 Task: Look for products that are on sale.
Action: Mouse moved to (23, 105)
Screenshot: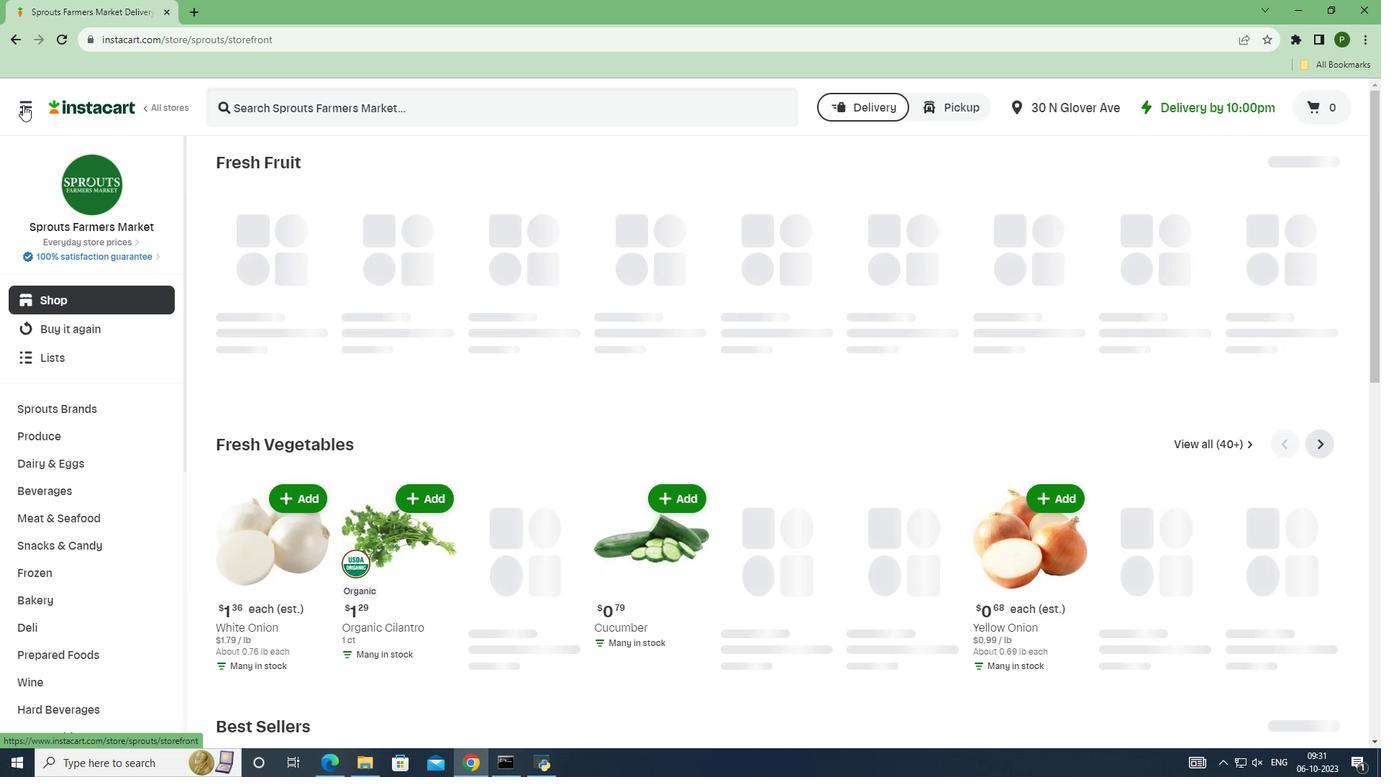 
Action: Mouse pressed left at (23, 105)
Screenshot: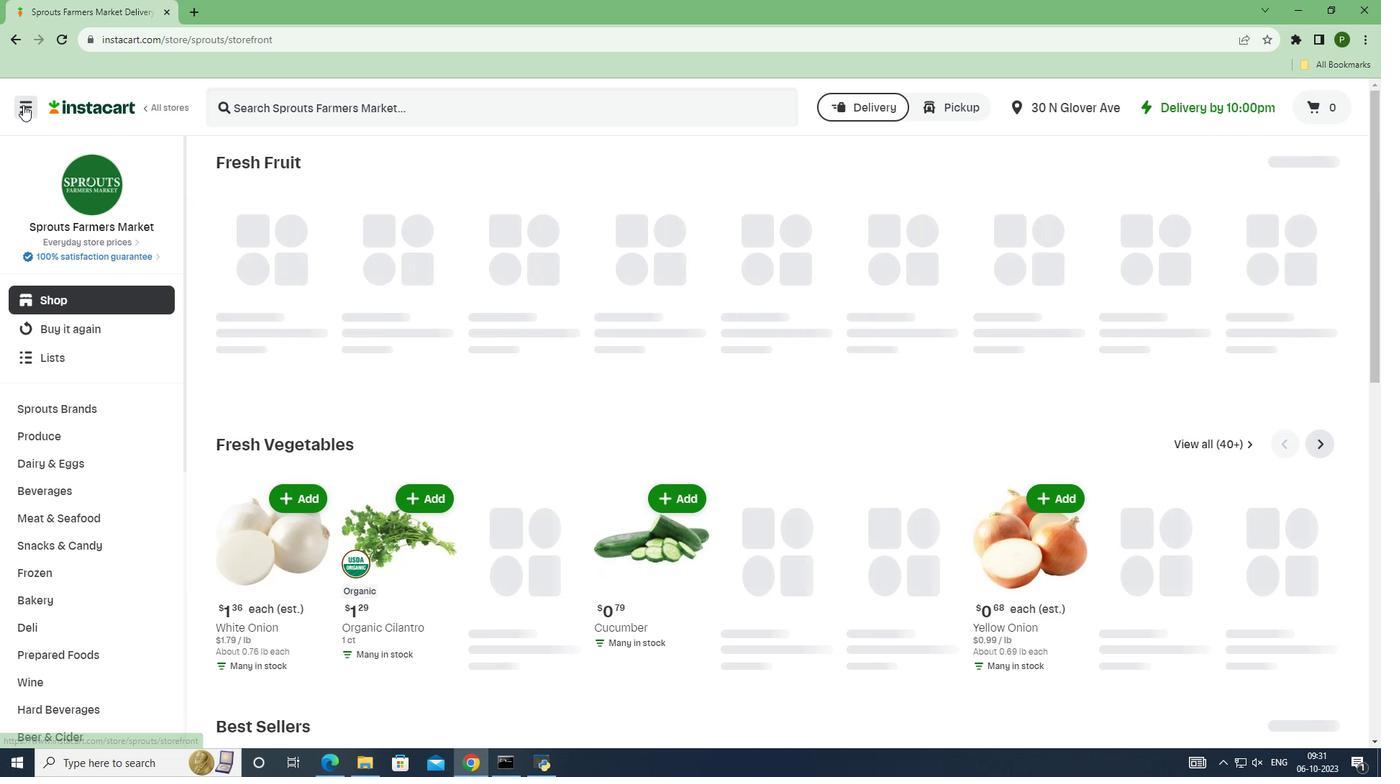 
Action: Mouse moved to (85, 380)
Screenshot: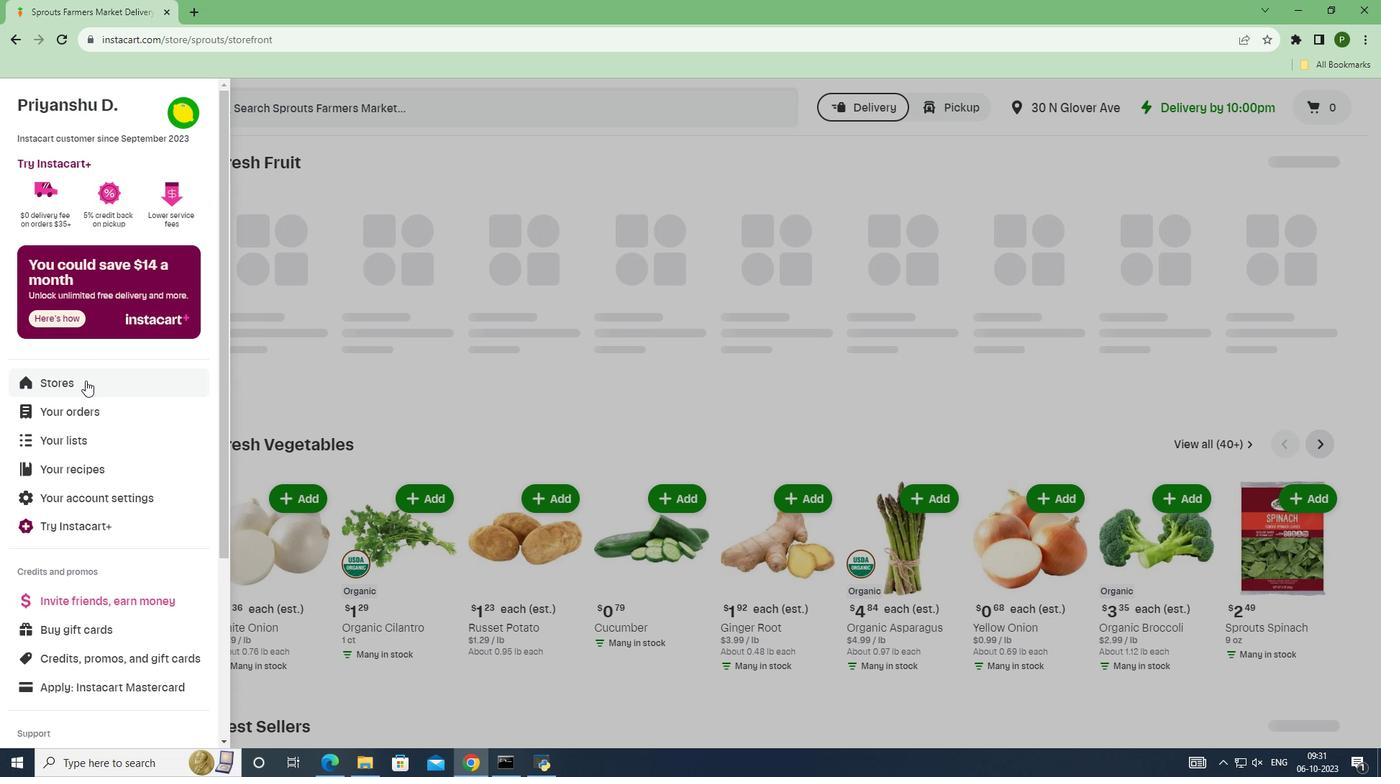 
Action: Mouse pressed left at (85, 380)
Screenshot: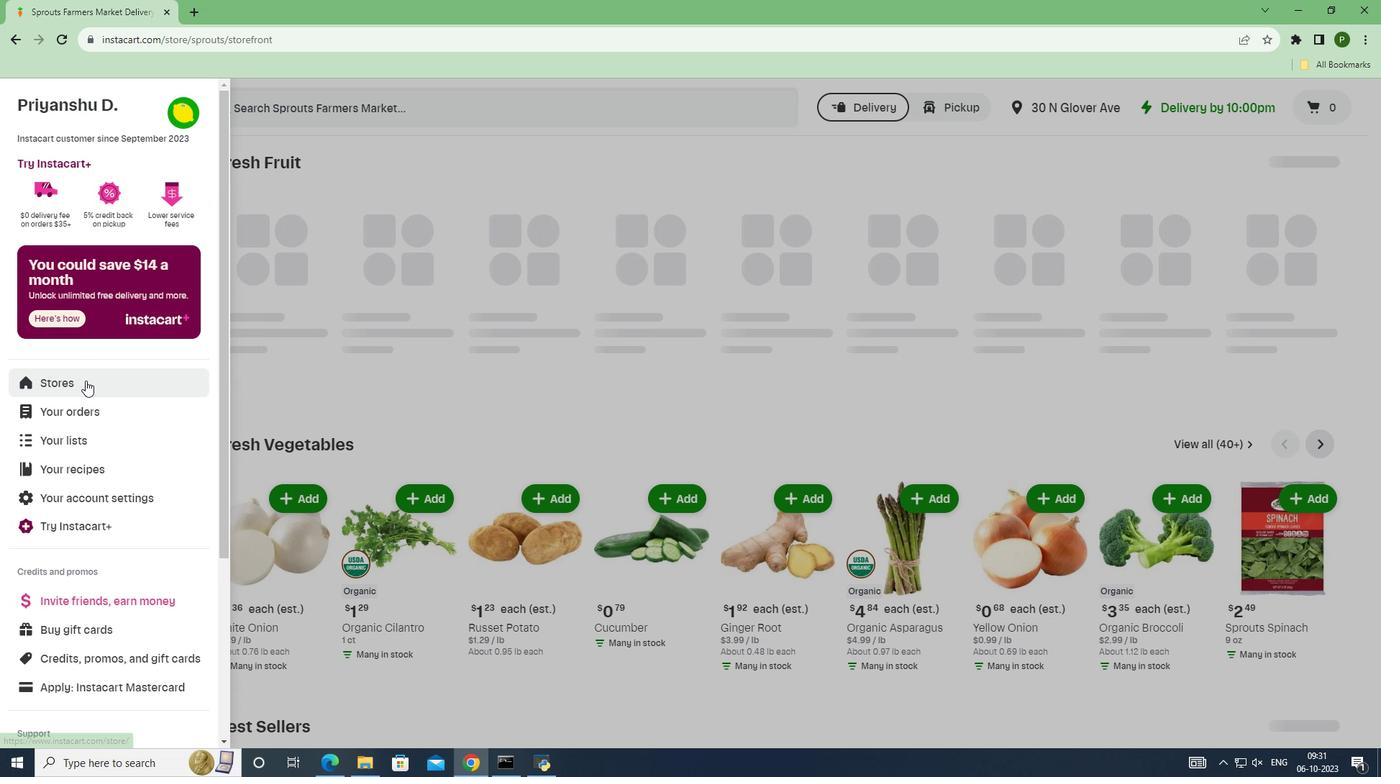 
Action: Mouse moved to (325, 160)
Screenshot: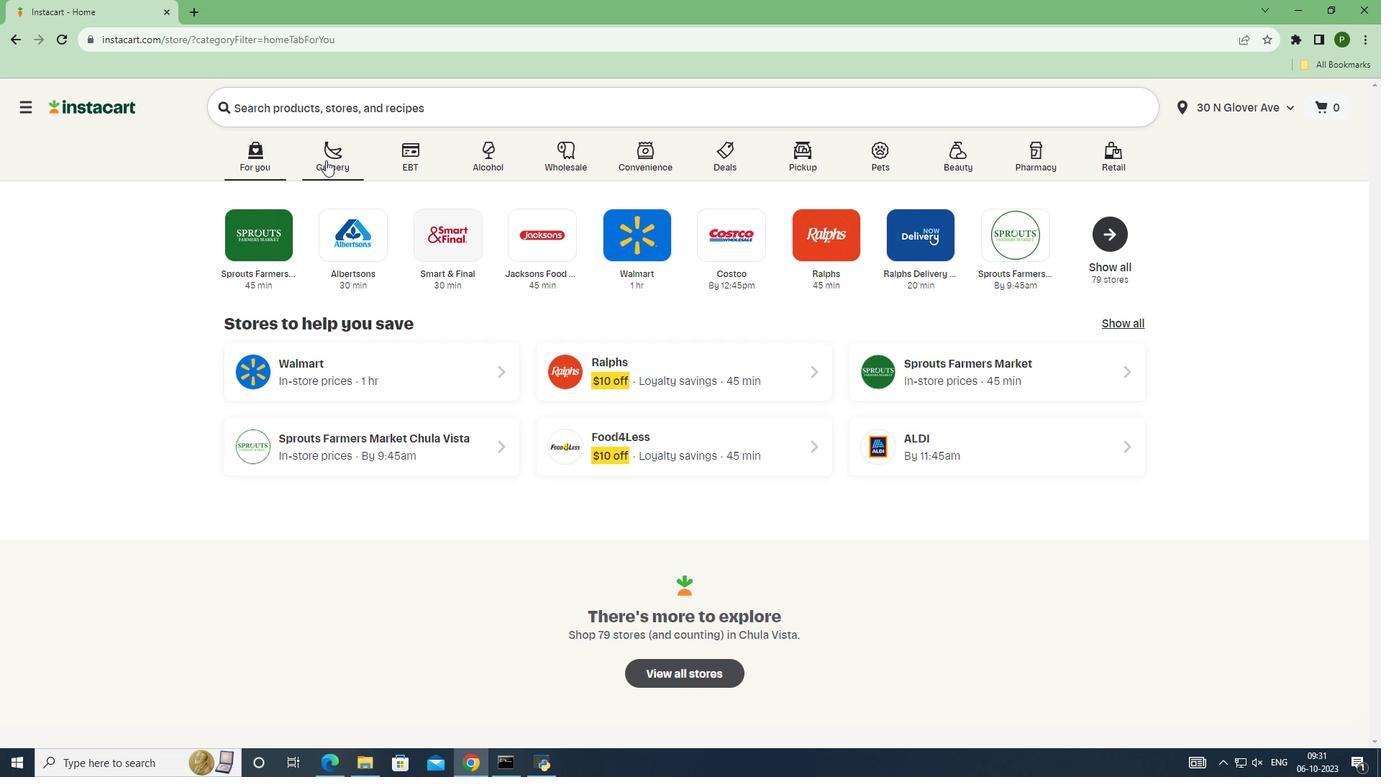 
Action: Mouse pressed left at (325, 160)
Screenshot: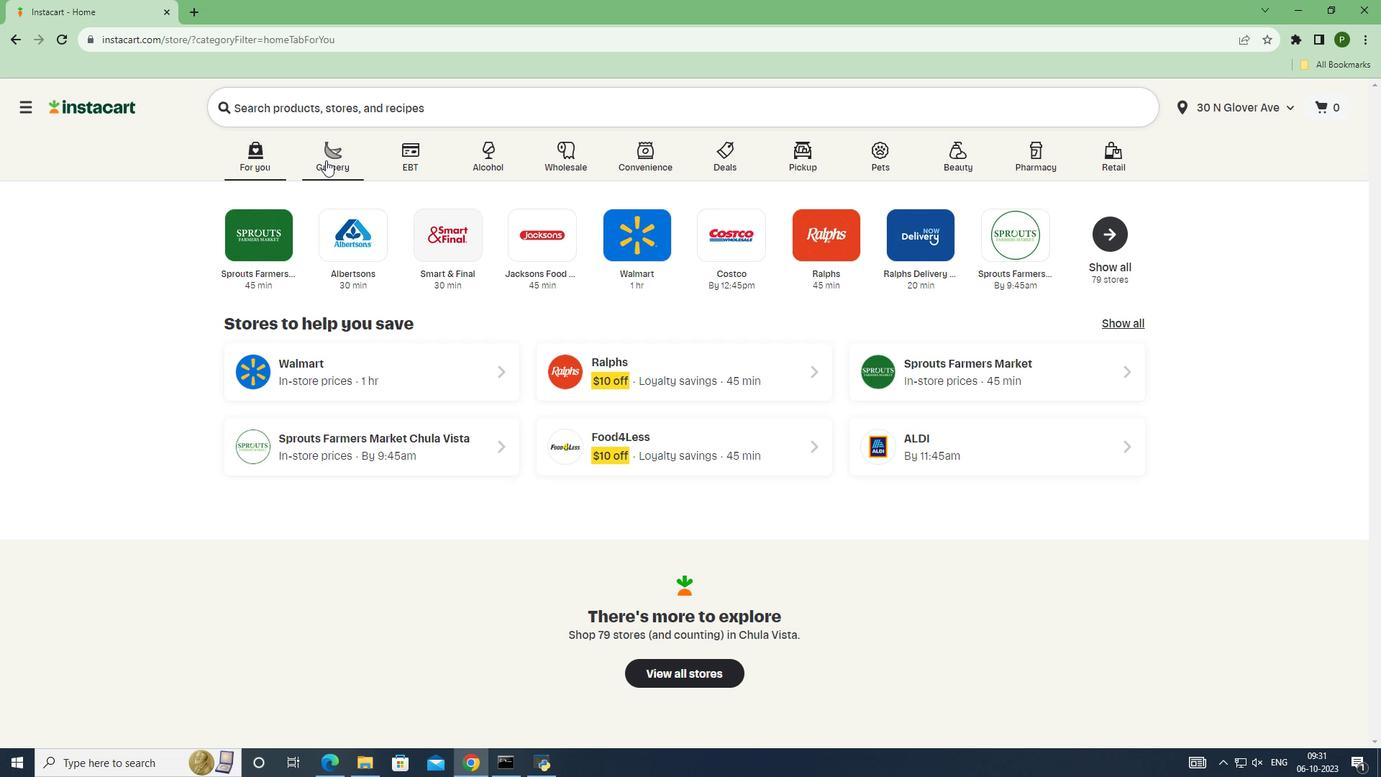 
Action: Mouse moved to (864, 323)
Screenshot: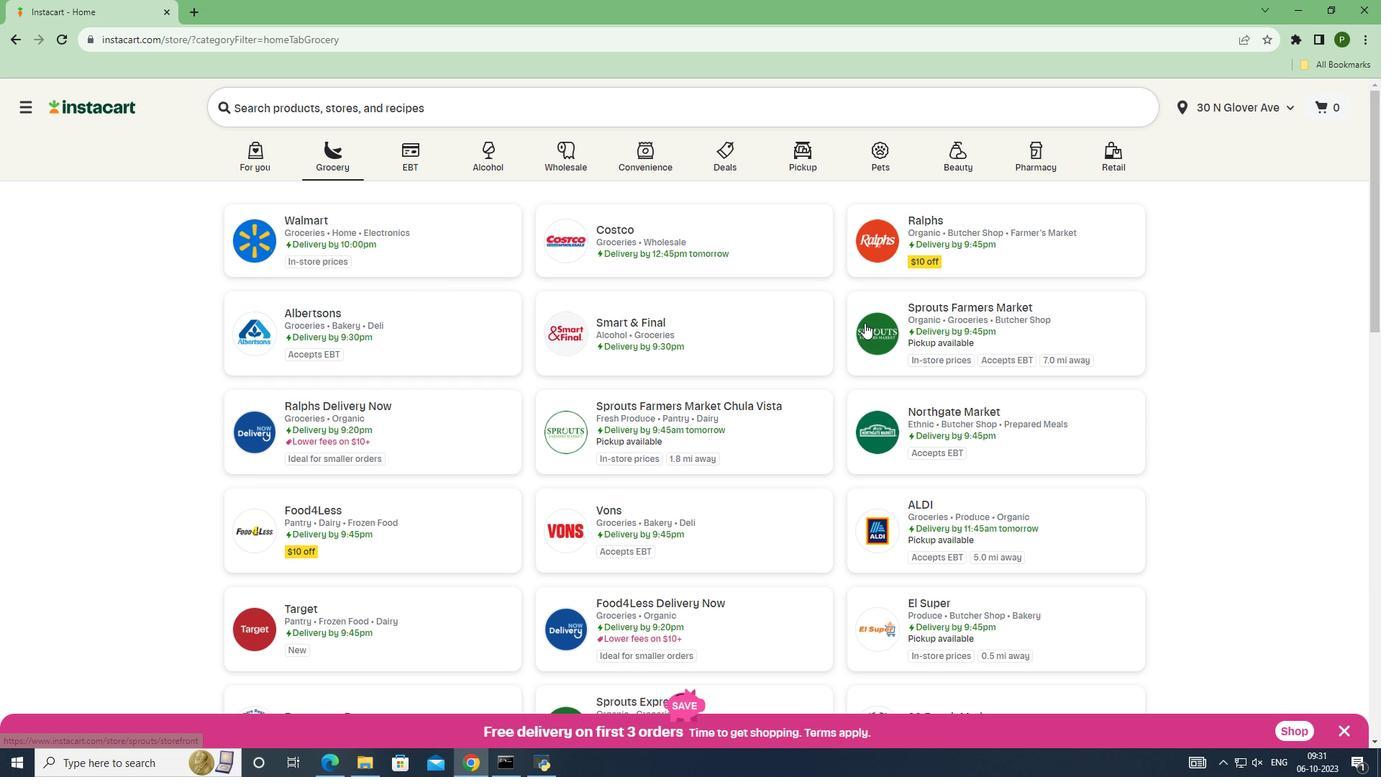 
Action: Mouse pressed left at (864, 323)
Screenshot: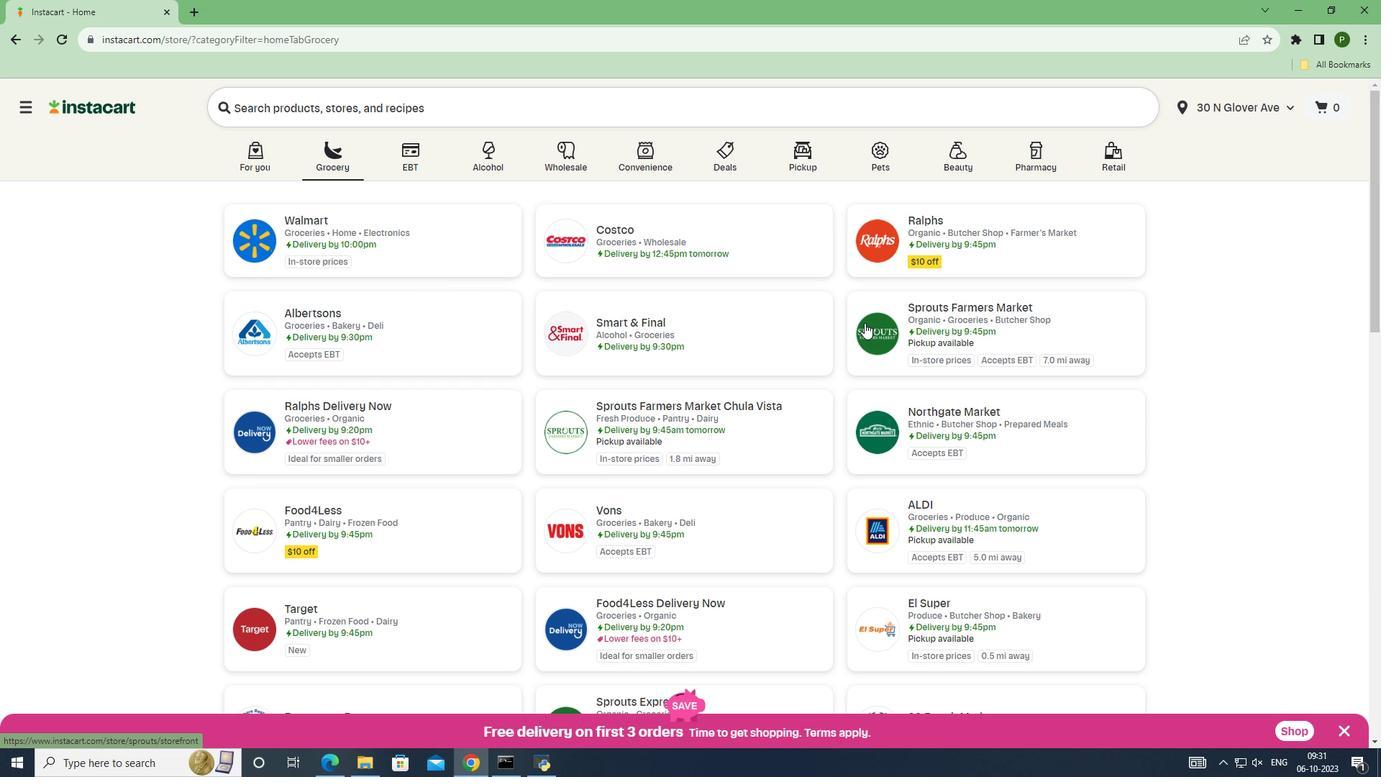 
Action: Mouse moved to (116, 410)
Screenshot: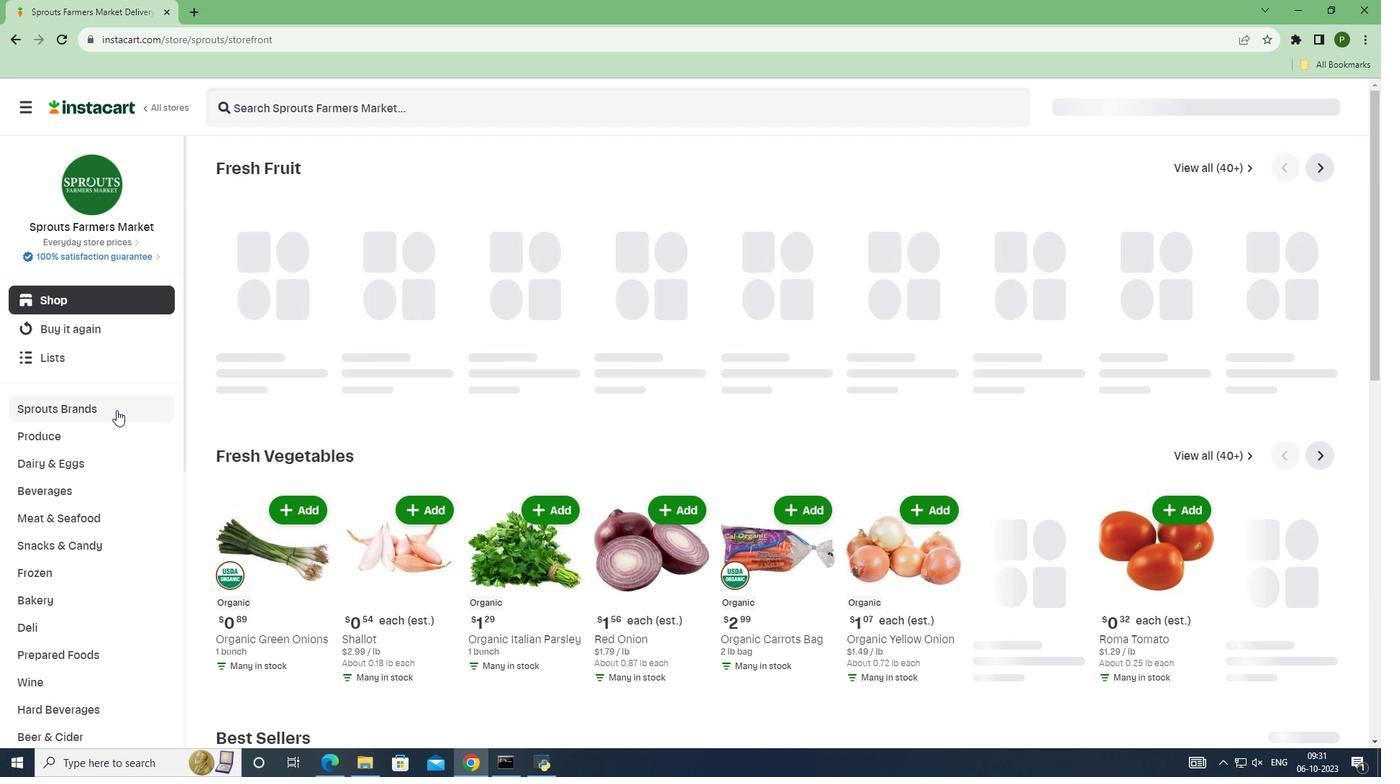 
Action: Mouse pressed left at (116, 410)
Screenshot: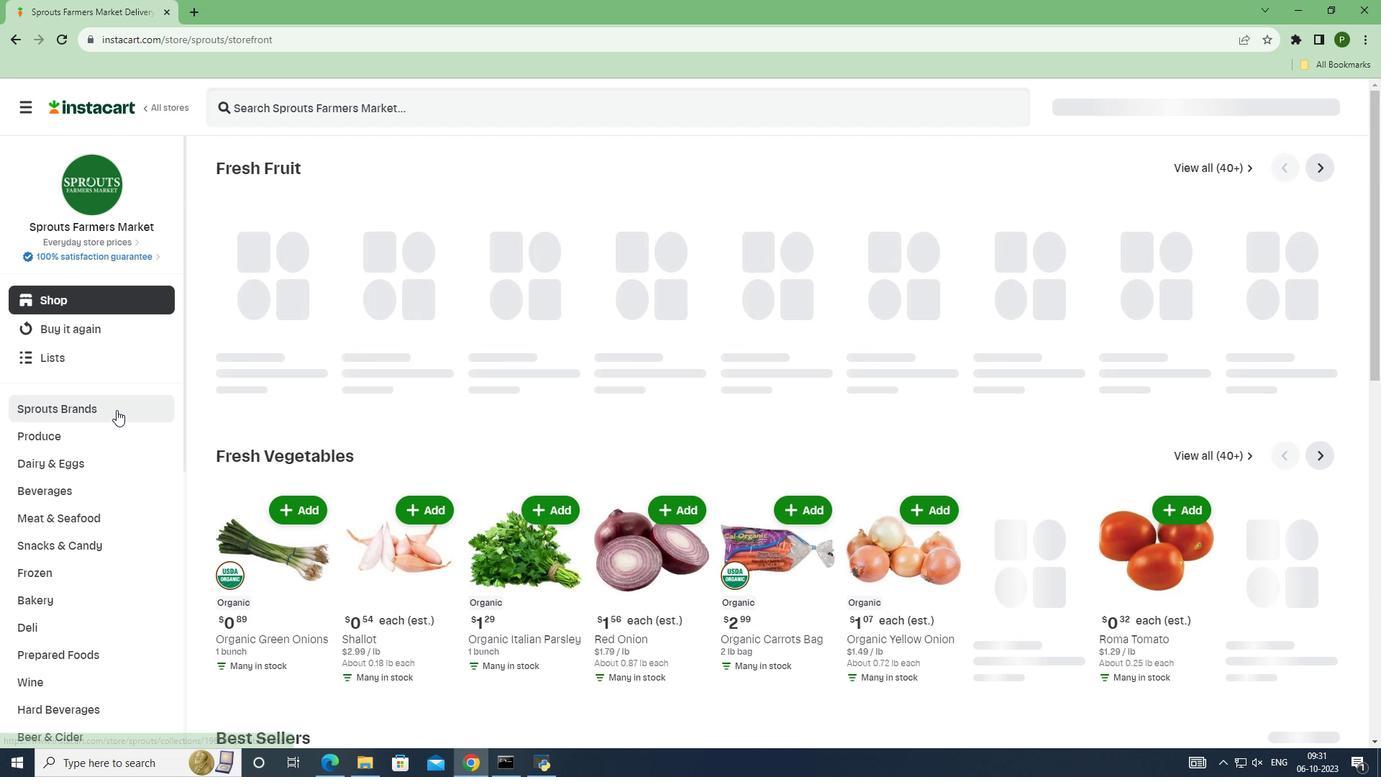 
Action: Mouse moved to (135, 608)
Screenshot: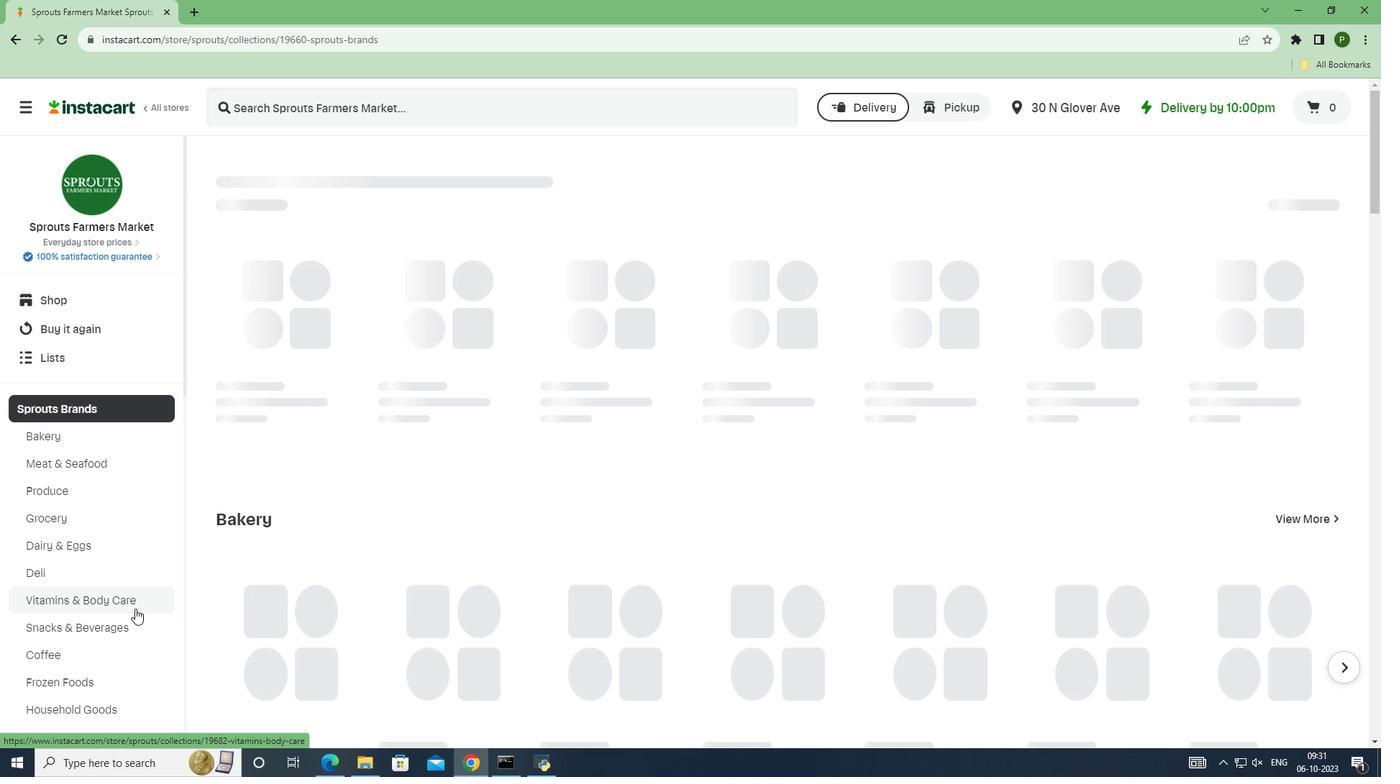 
Action: Mouse pressed left at (135, 608)
Screenshot: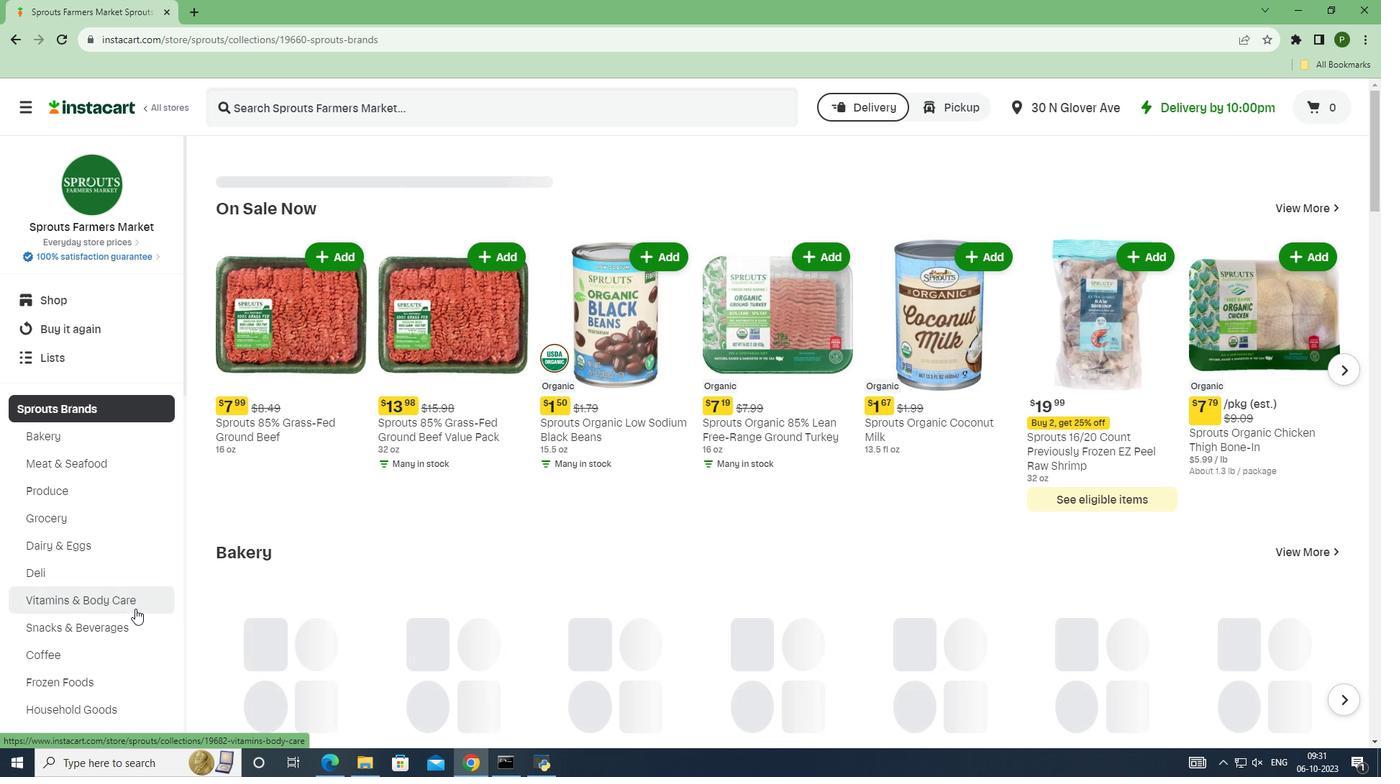 
Action: Mouse moved to (253, 209)
Screenshot: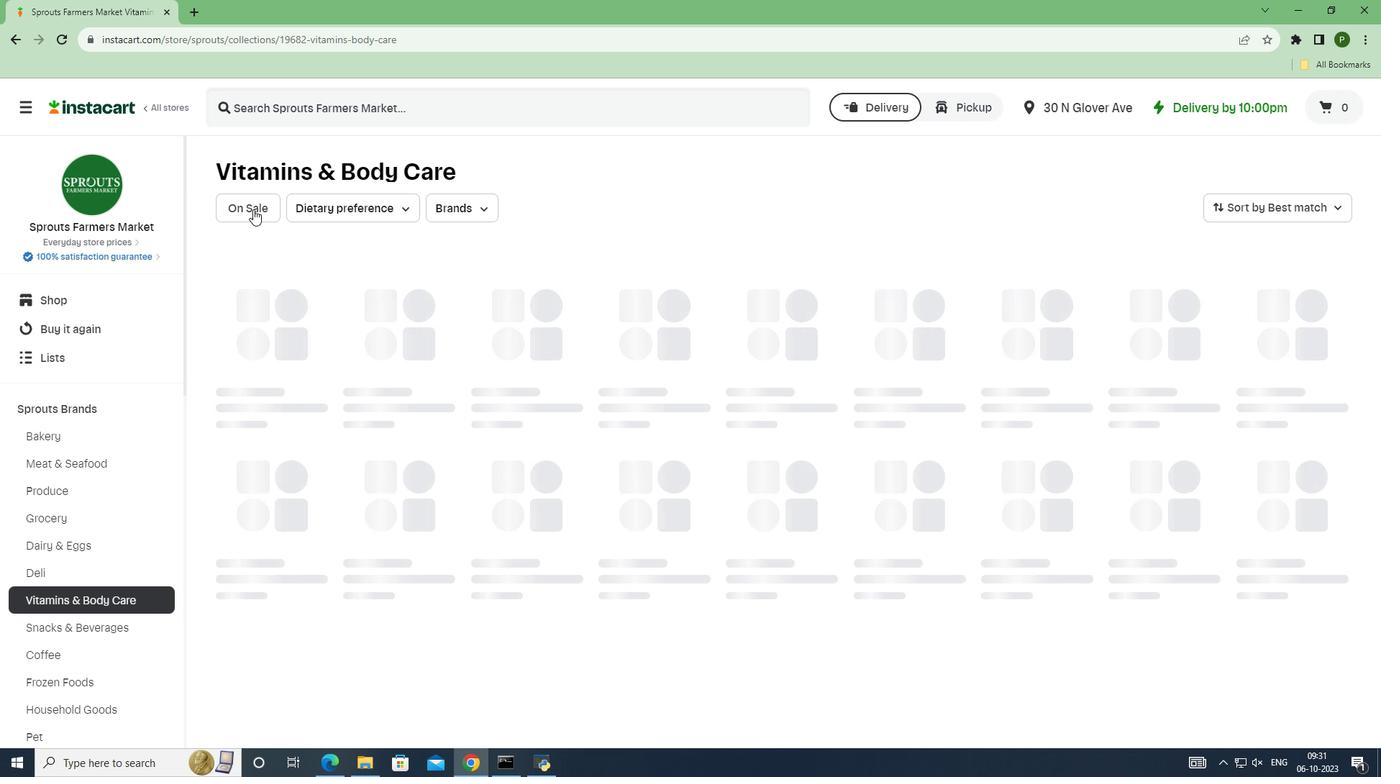 
Action: Mouse pressed left at (253, 209)
Screenshot: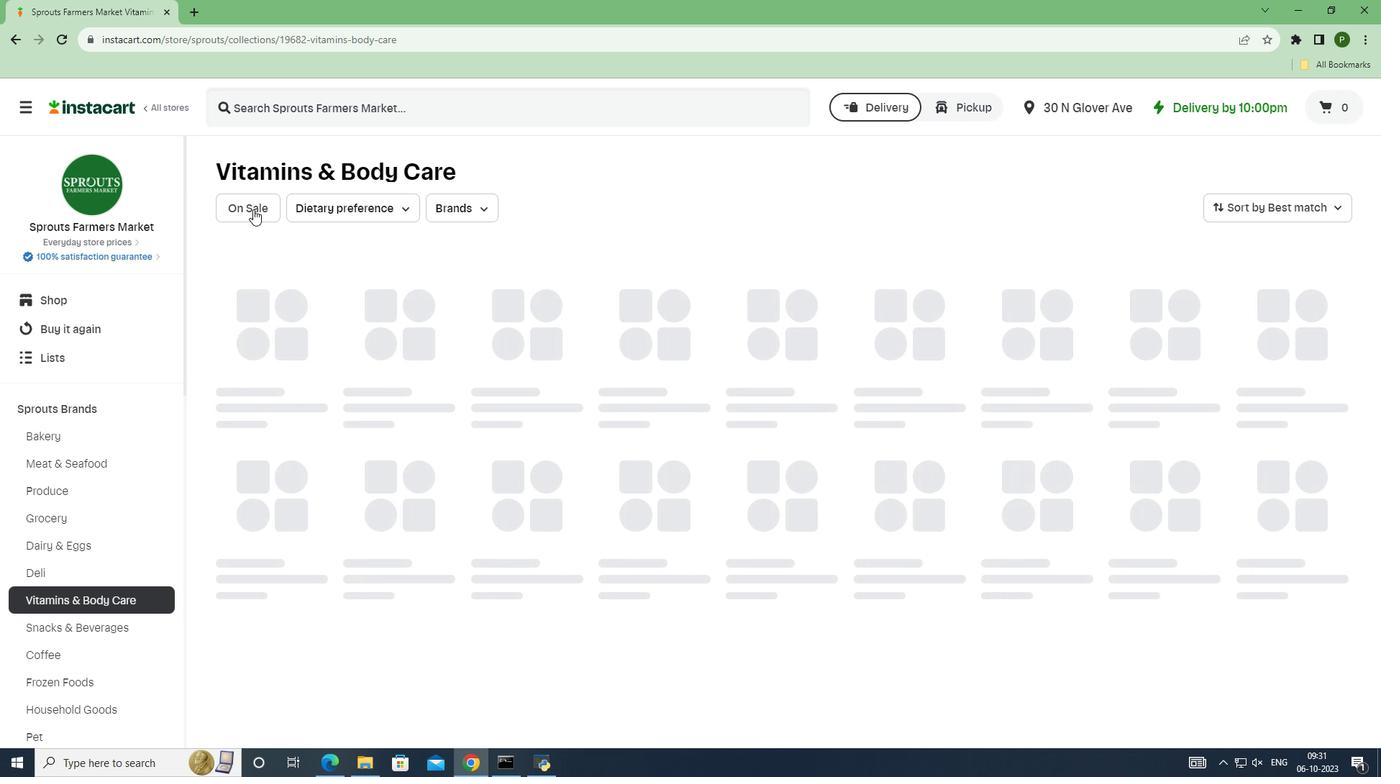 
